 Task: Find tasks modified today in the current folder.
Action: Mouse moved to (19, 172)
Screenshot: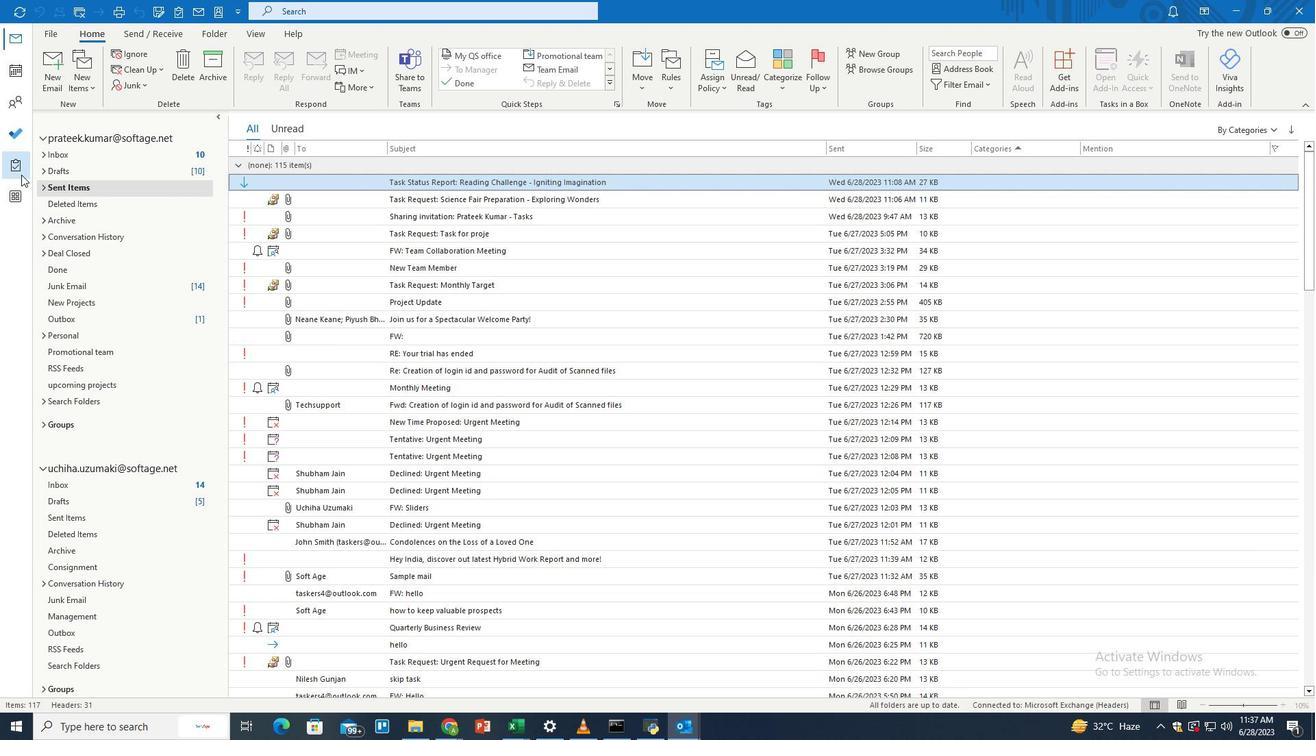 
Action: Mouse pressed left at (19, 172)
Screenshot: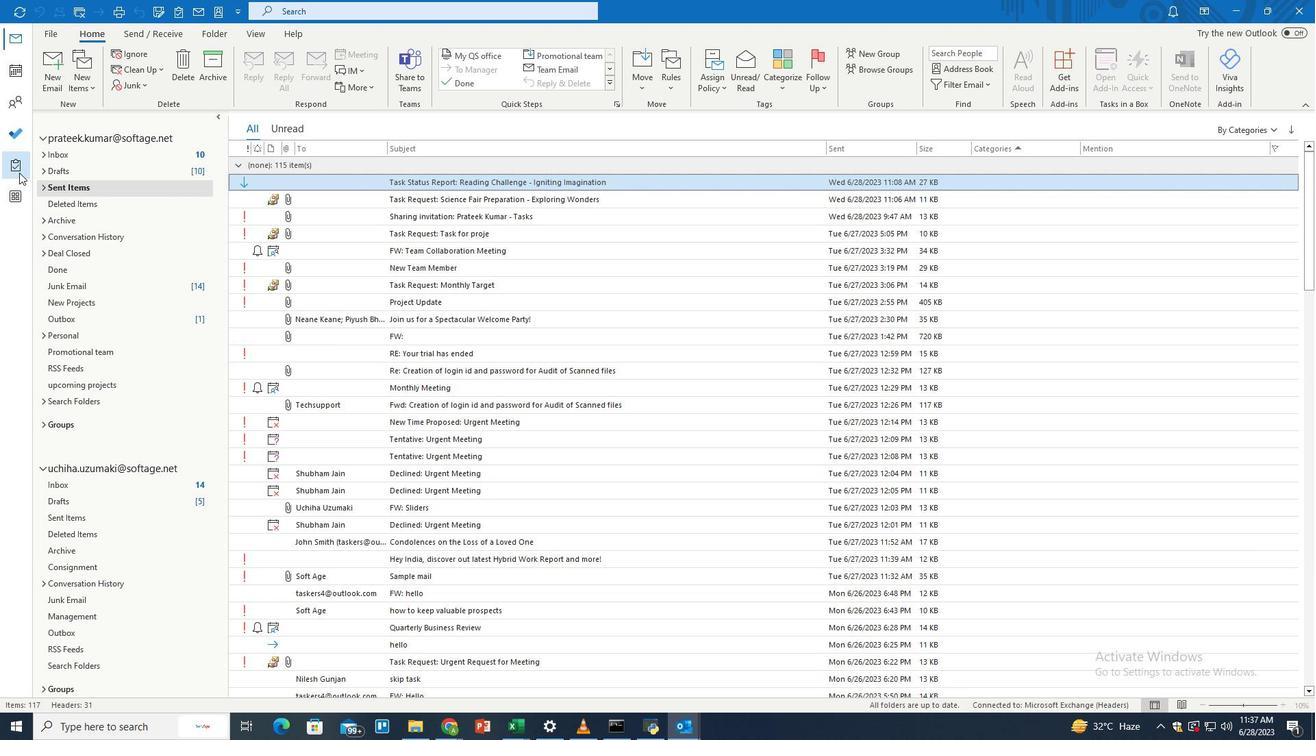 
Action: Mouse moved to (547, 12)
Screenshot: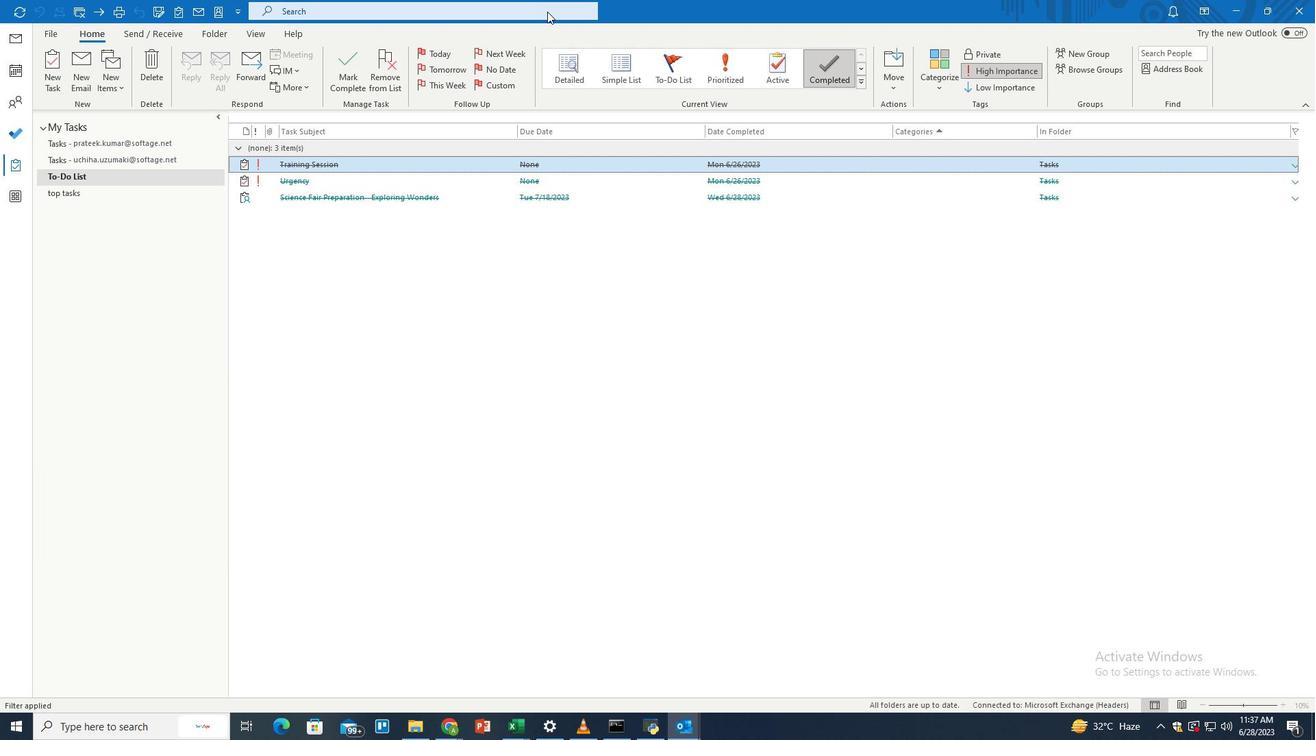 
Action: Mouse pressed left at (547, 12)
Screenshot: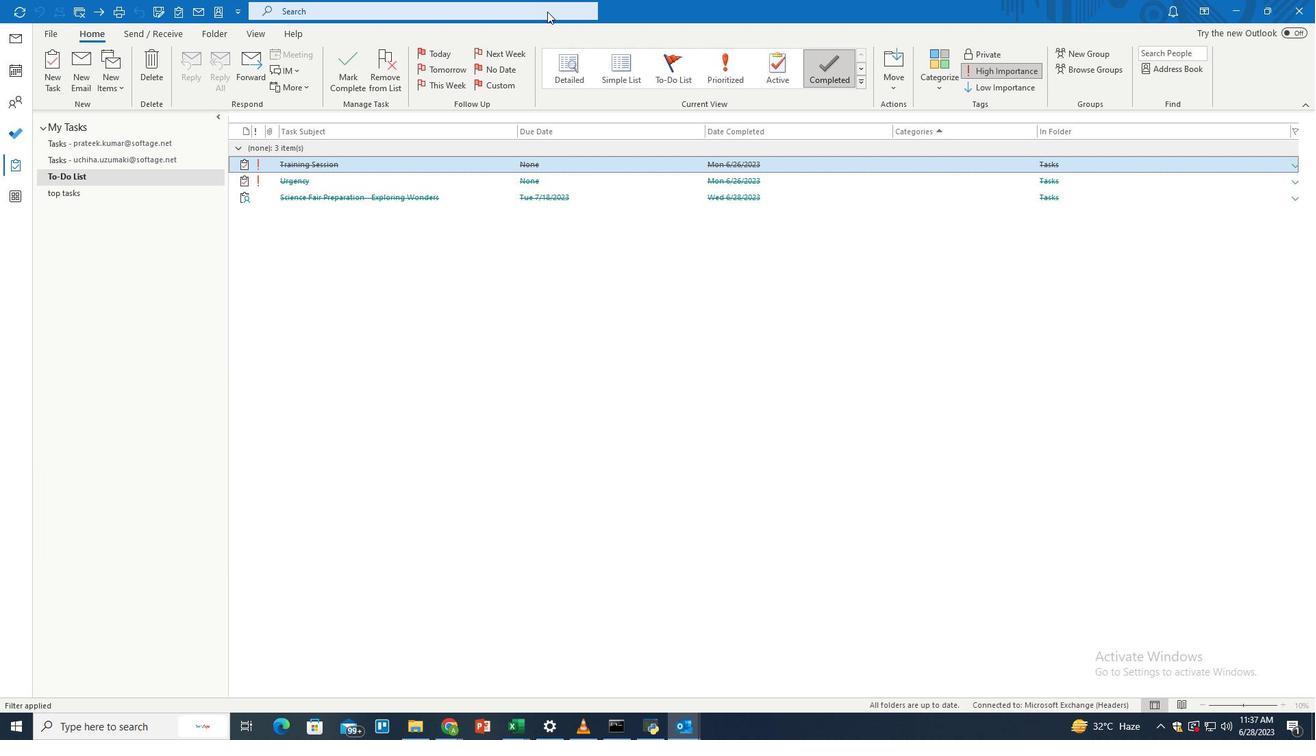 
Action: Mouse moved to (637, 13)
Screenshot: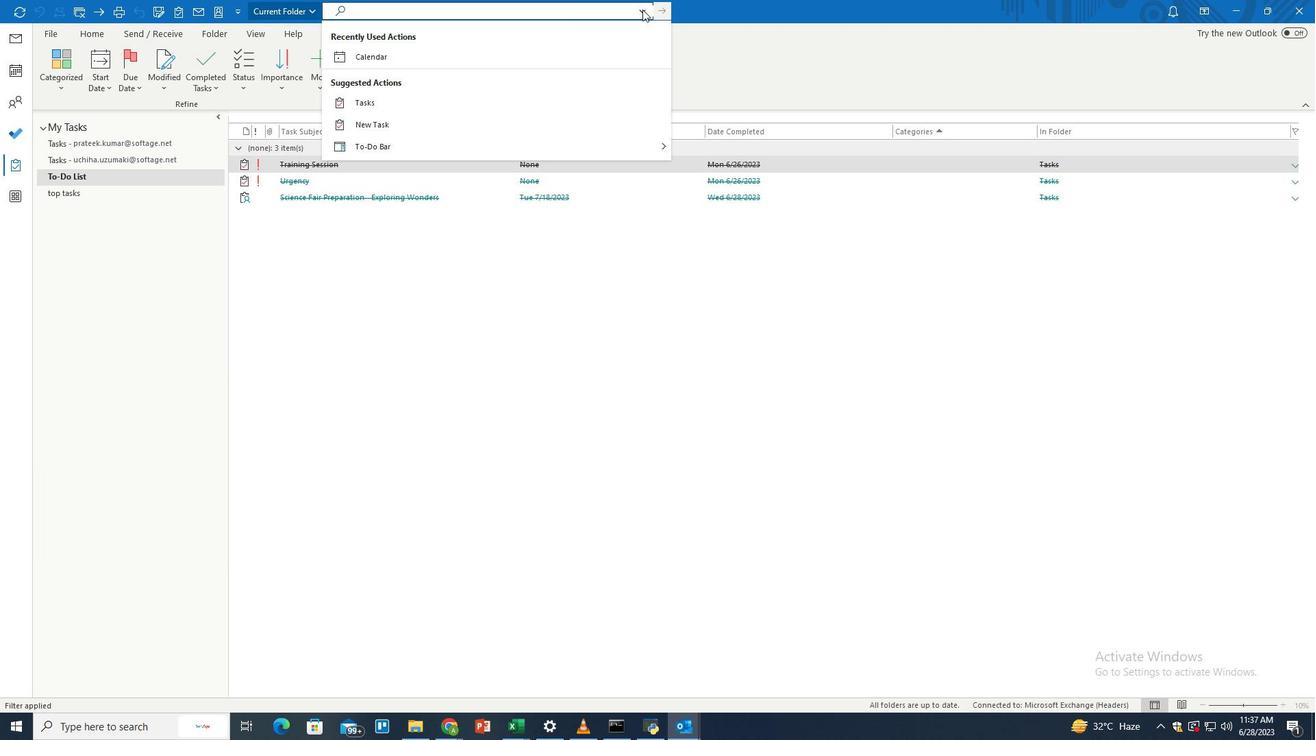 
Action: Mouse pressed left at (637, 13)
Screenshot: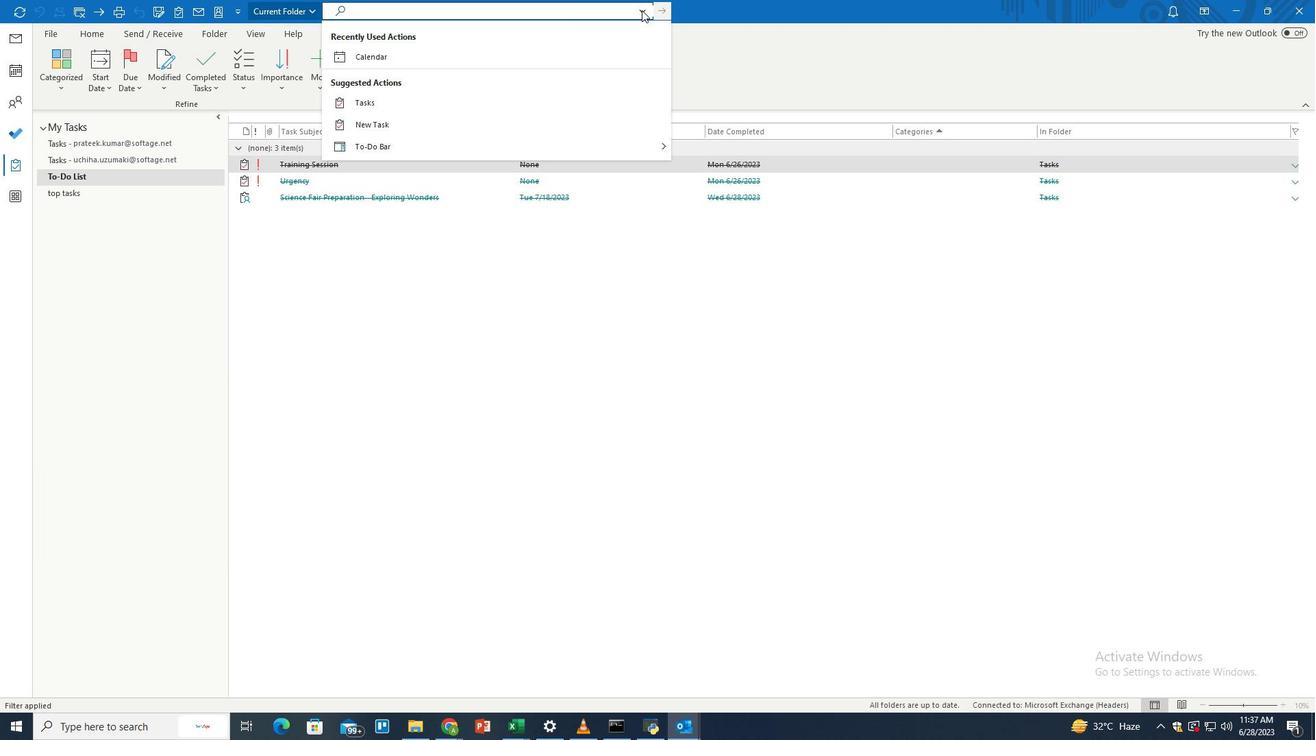 
Action: Mouse moved to (438, 144)
Screenshot: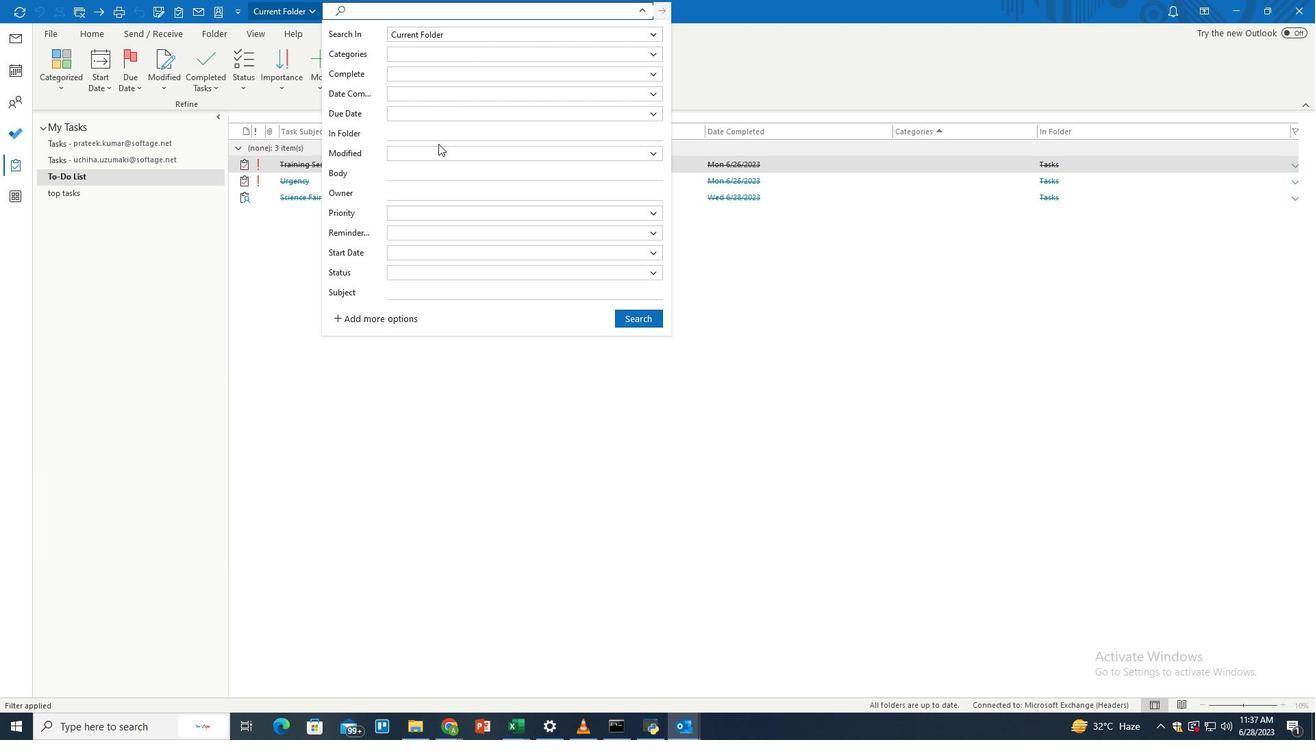 
Action: Mouse pressed left at (438, 144)
Screenshot: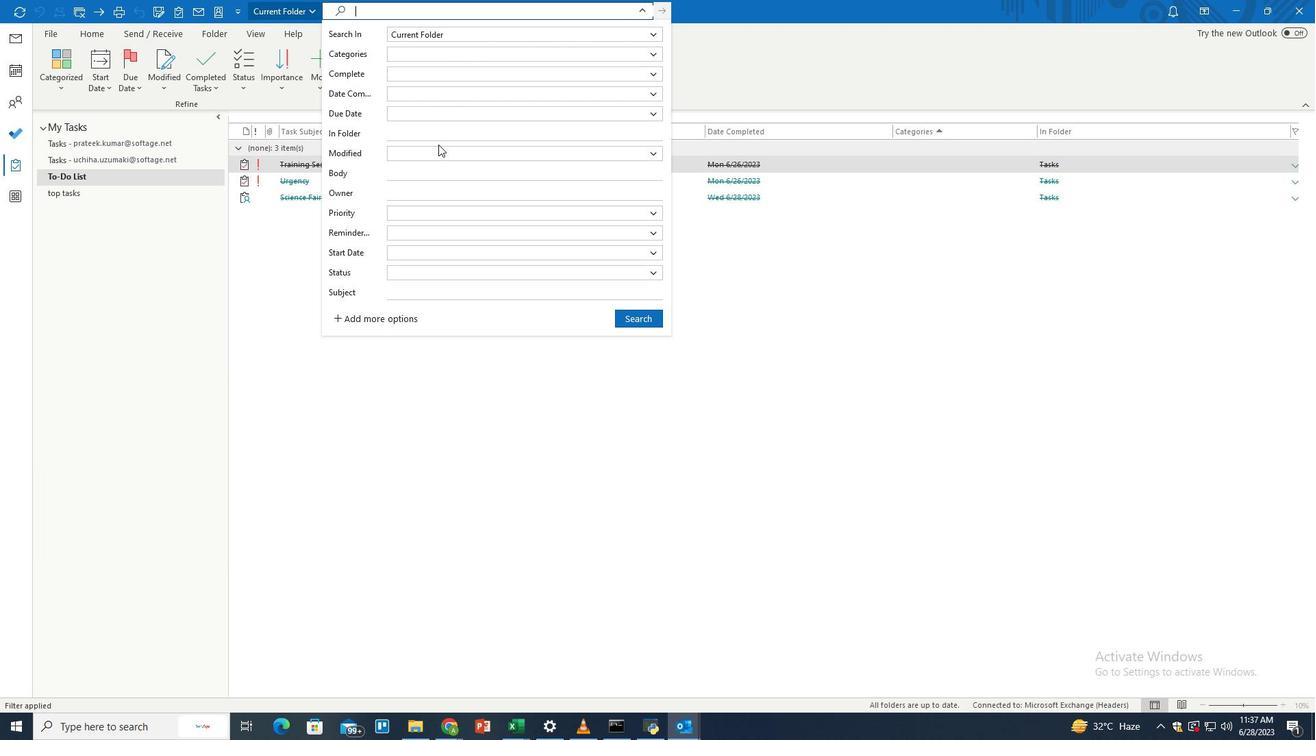
Action: Mouse moved to (441, 148)
Screenshot: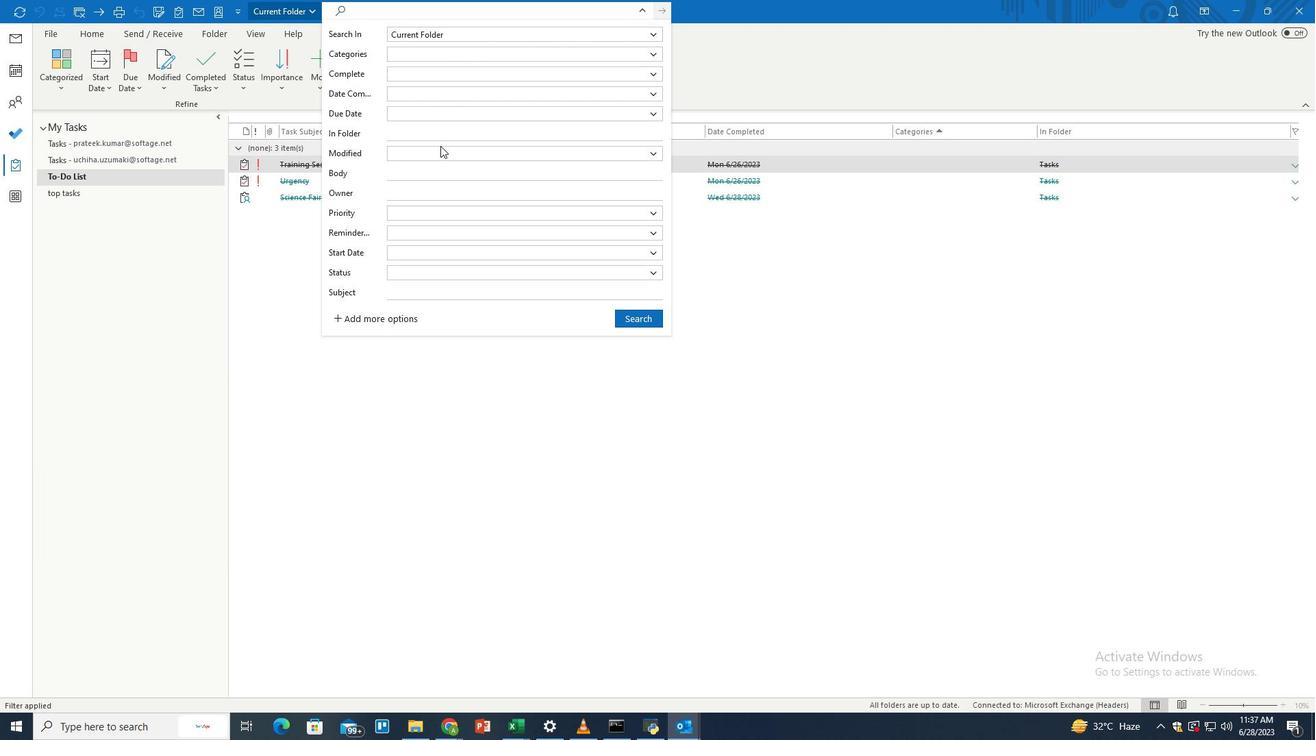 
Action: Mouse pressed left at (441, 148)
Screenshot: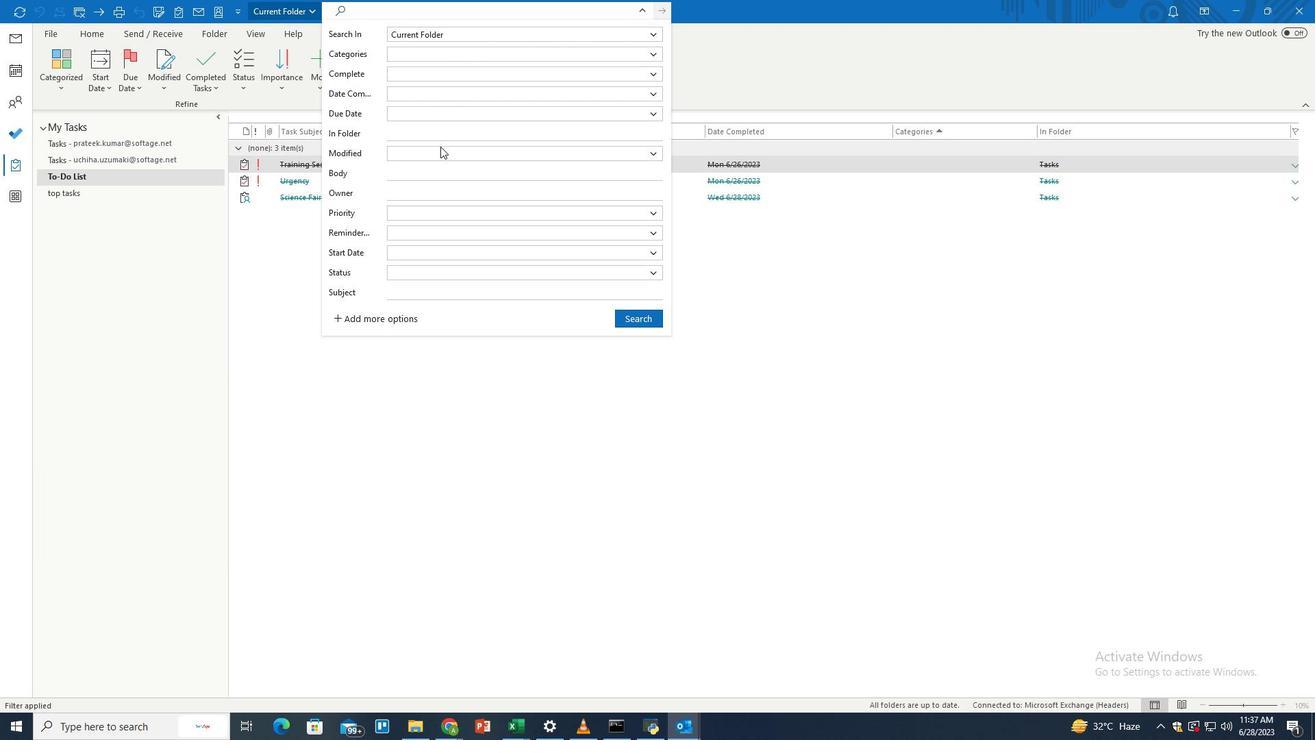 
Action: Mouse moved to (420, 259)
Screenshot: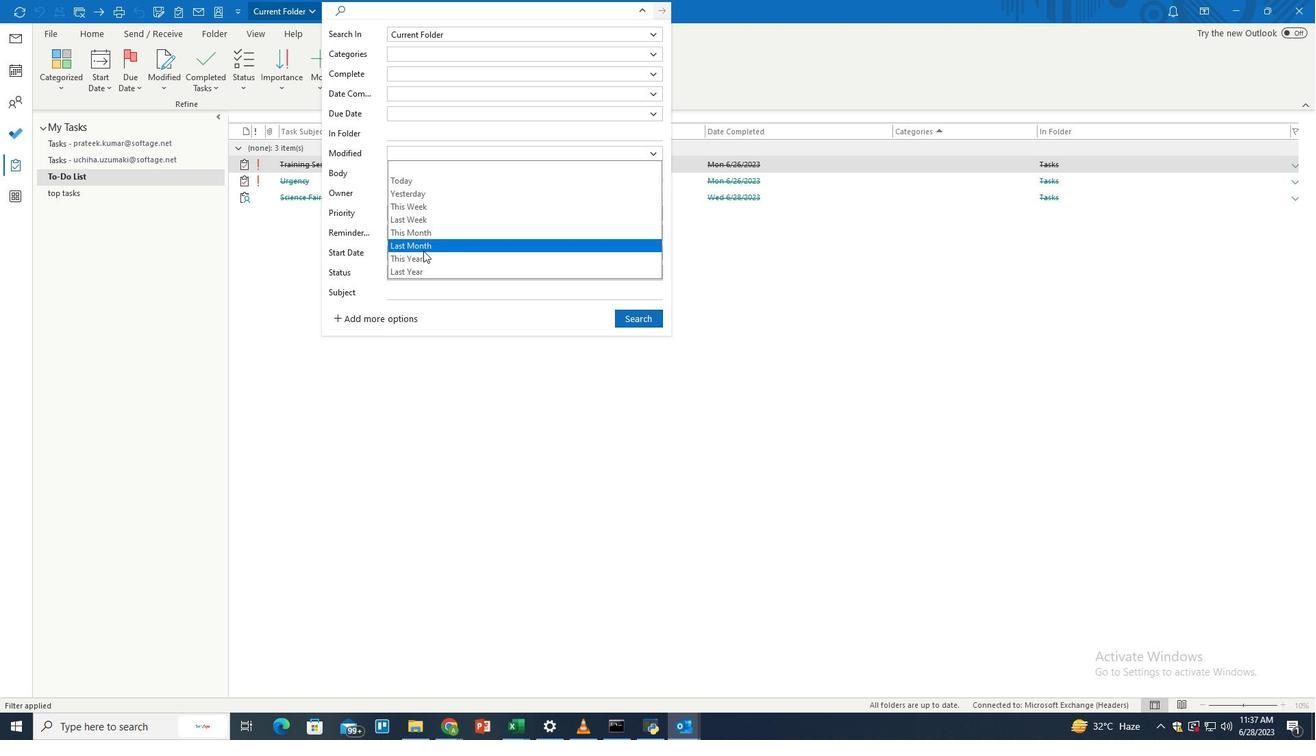 
Action: Mouse pressed left at (420, 259)
Screenshot: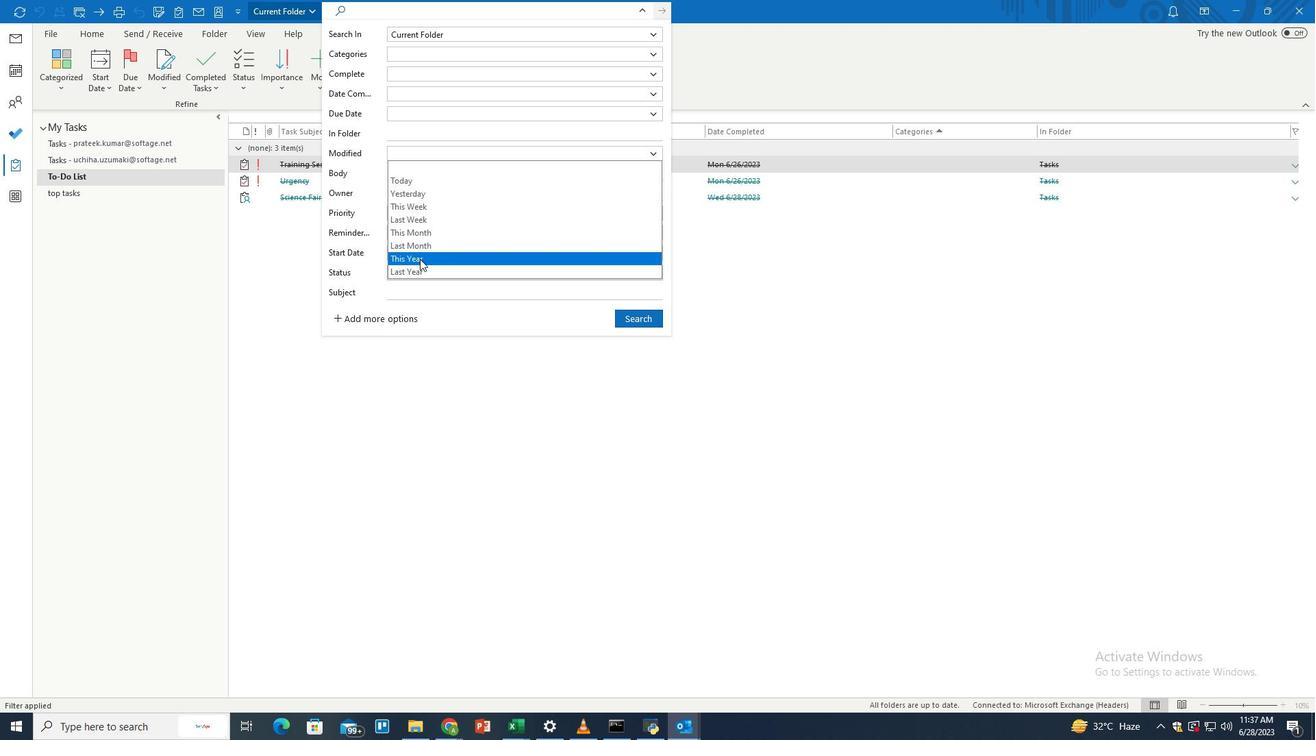 
Action: Mouse moved to (625, 320)
Screenshot: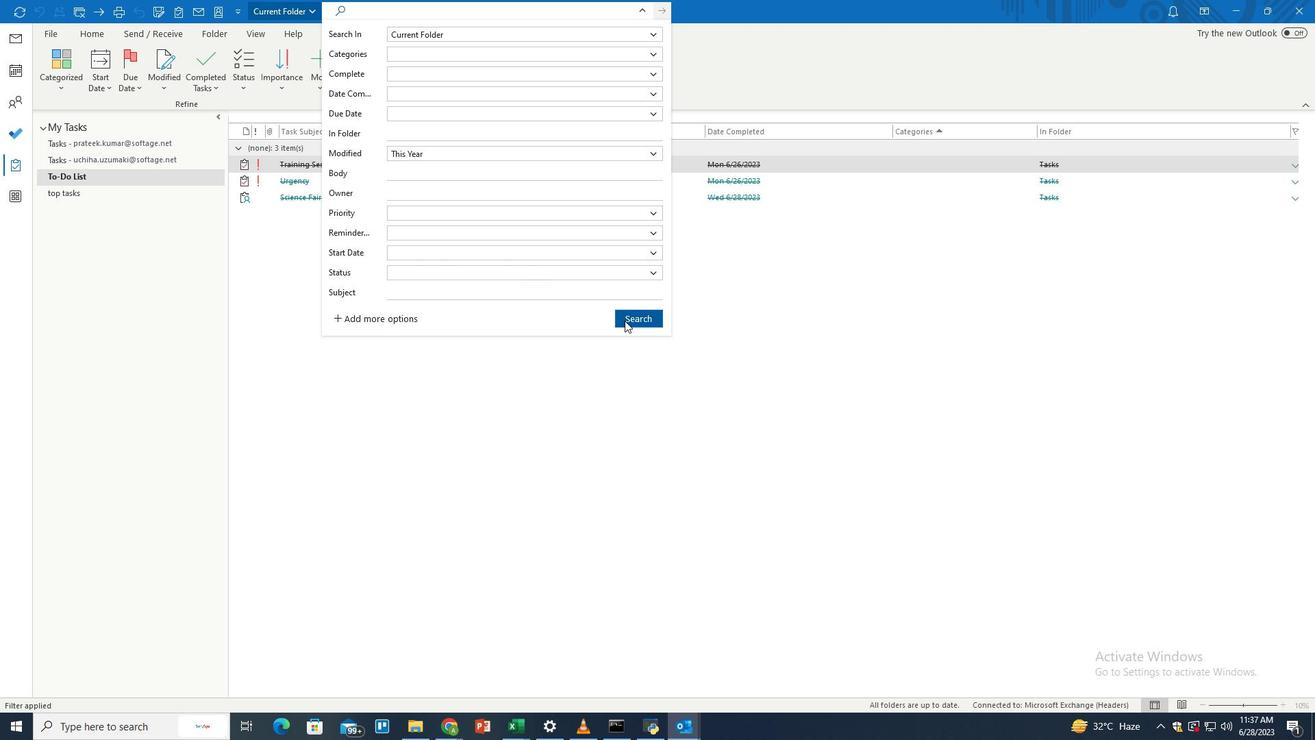 
Action: Mouse pressed left at (625, 320)
Screenshot: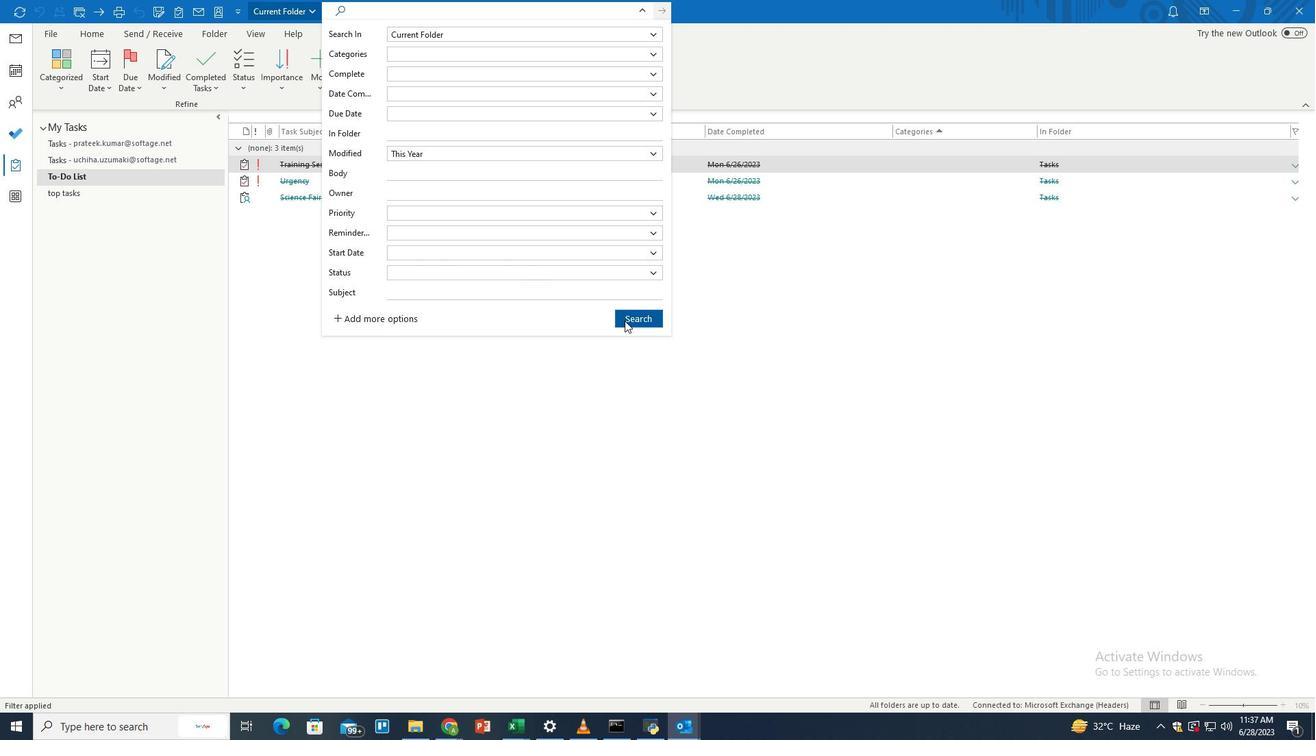 
Action: Mouse moved to (611, 301)
Screenshot: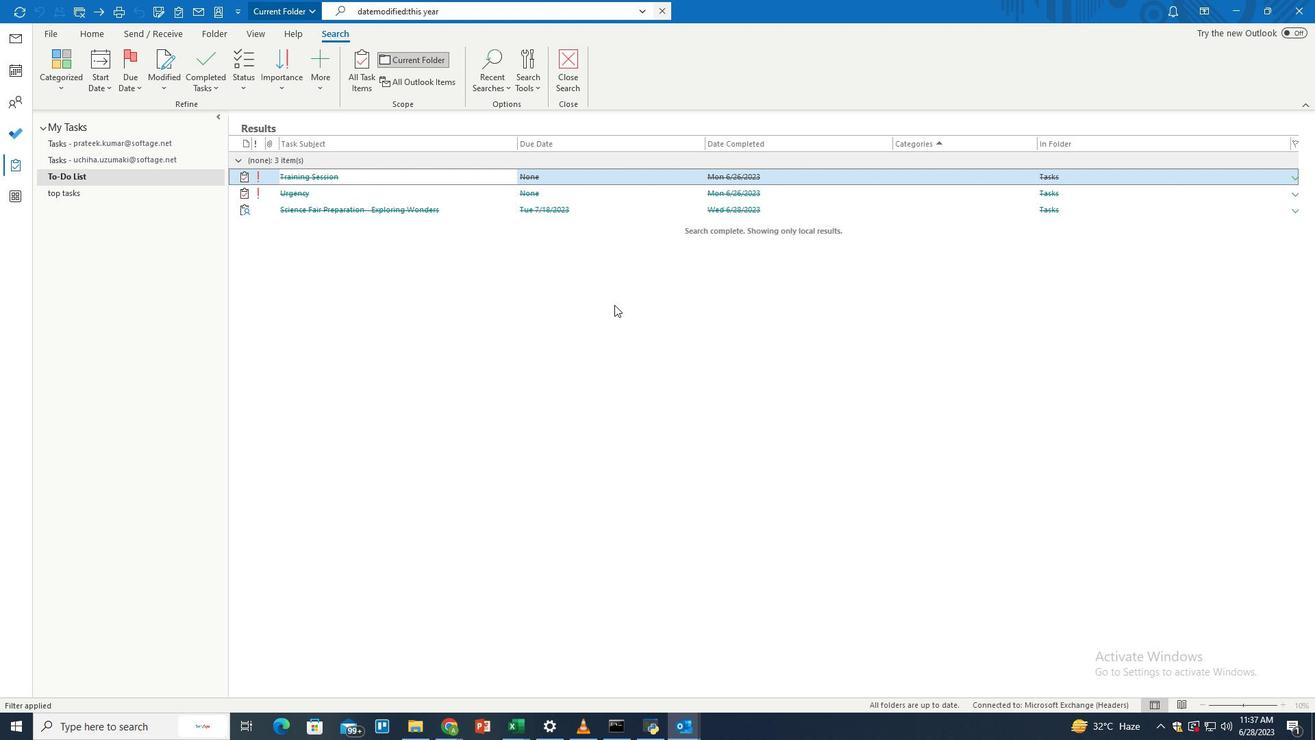 
